 Task: In the  document Agingletter.pdf Change the allignment of footer to  'Left ' Select the entire text and insert font style 'Caveat' and font size: 16
Action: Mouse moved to (358, 352)
Screenshot: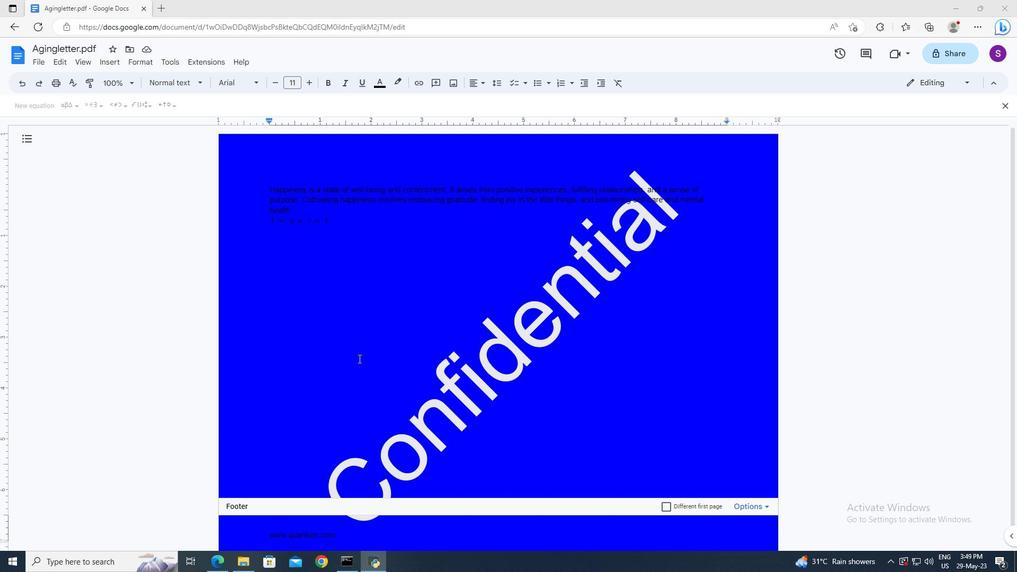 
Action: Mouse scrolled (358, 351) with delta (0, 0)
Screenshot: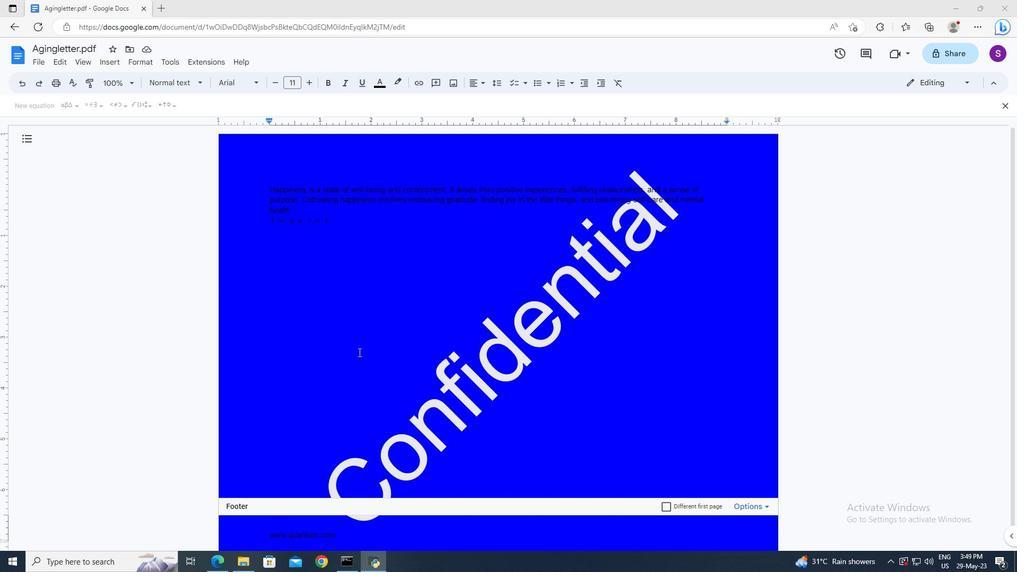 
Action: Mouse scrolled (358, 351) with delta (0, 0)
Screenshot: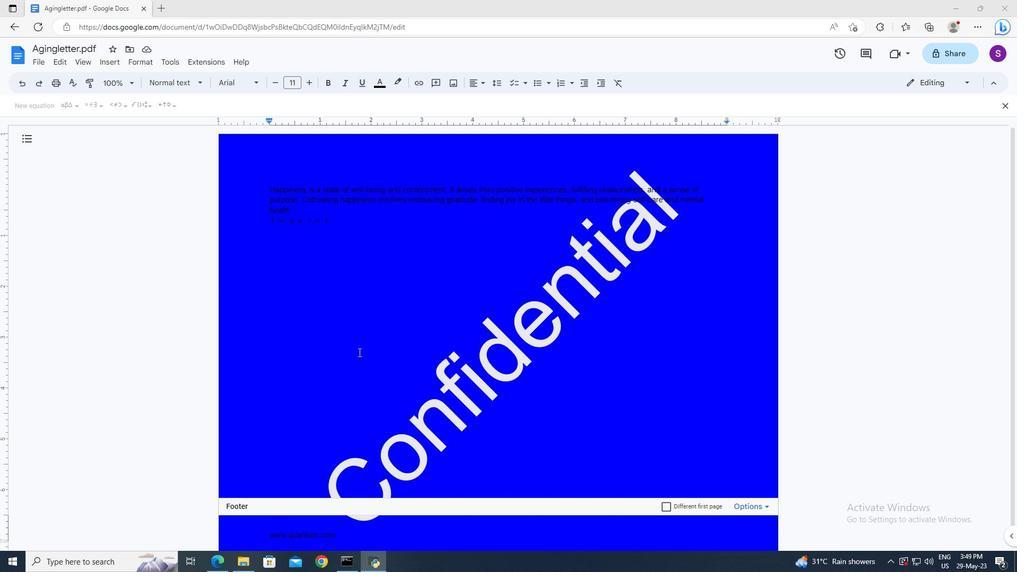 
Action: Mouse scrolled (358, 351) with delta (0, 0)
Screenshot: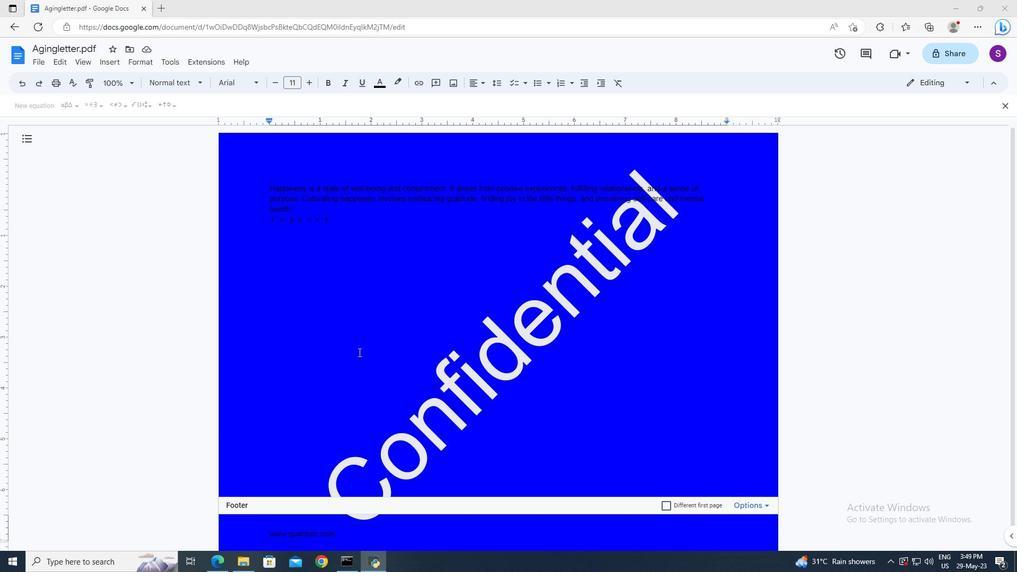 
Action: Mouse moved to (272, 511)
Screenshot: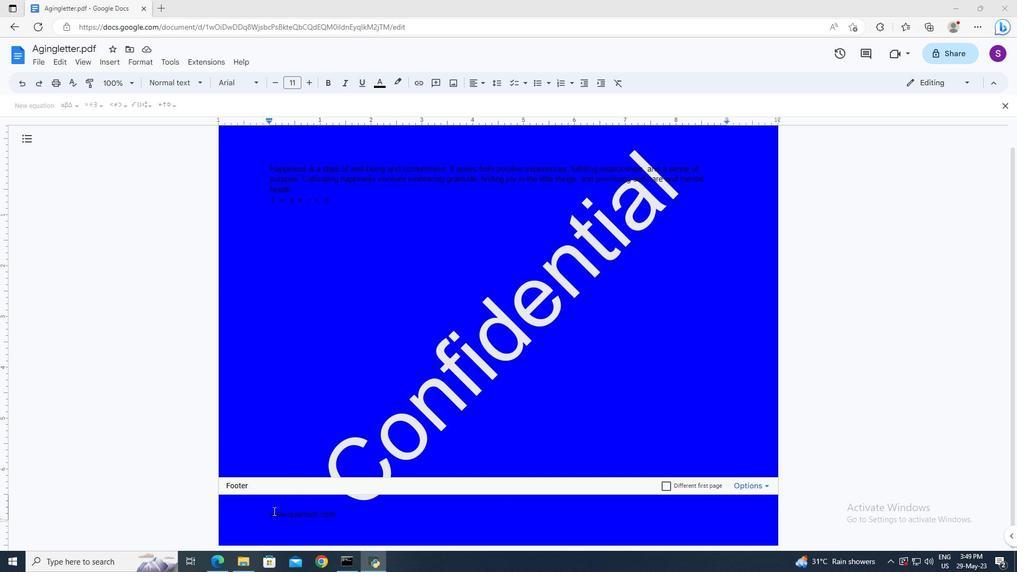 
Action: Mouse pressed left at (272, 511)
Screenshot: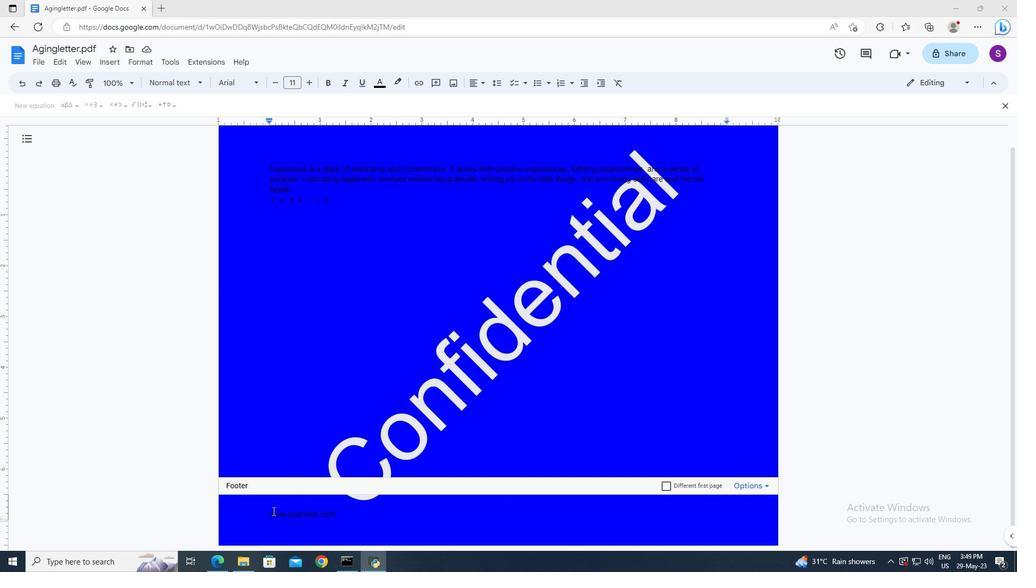 
Action: Mouse moved to (270, 512)
Screenshot: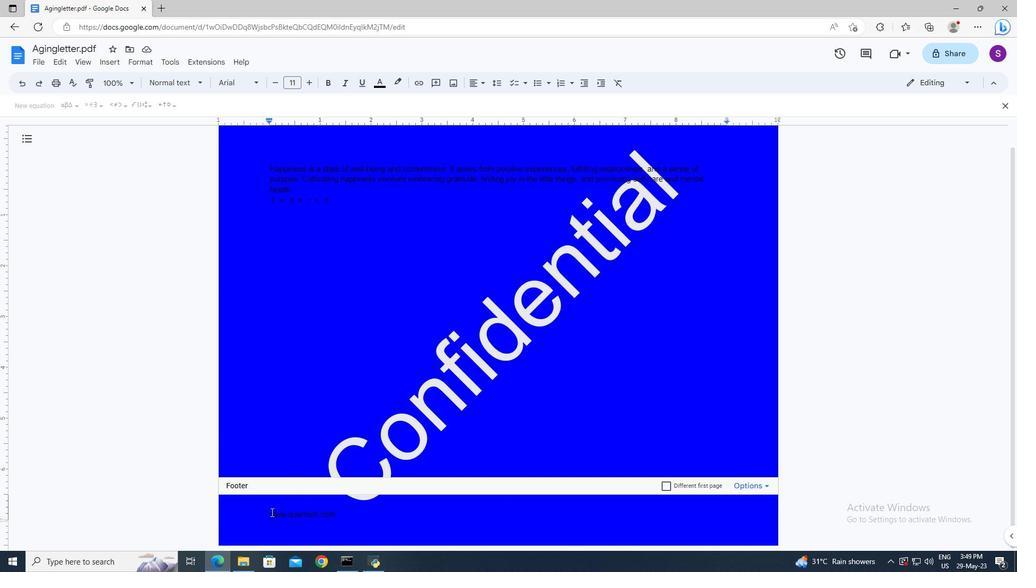 
Action: Mouse pressed left at (270, 512)
Screenshot: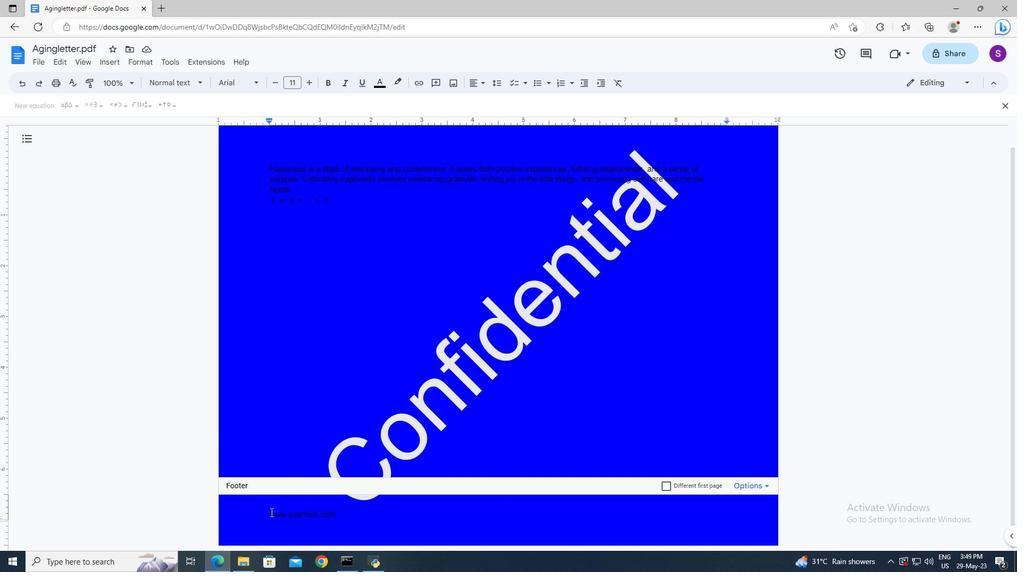 
Action: Mouse moved to (273, 512)
Screenshot: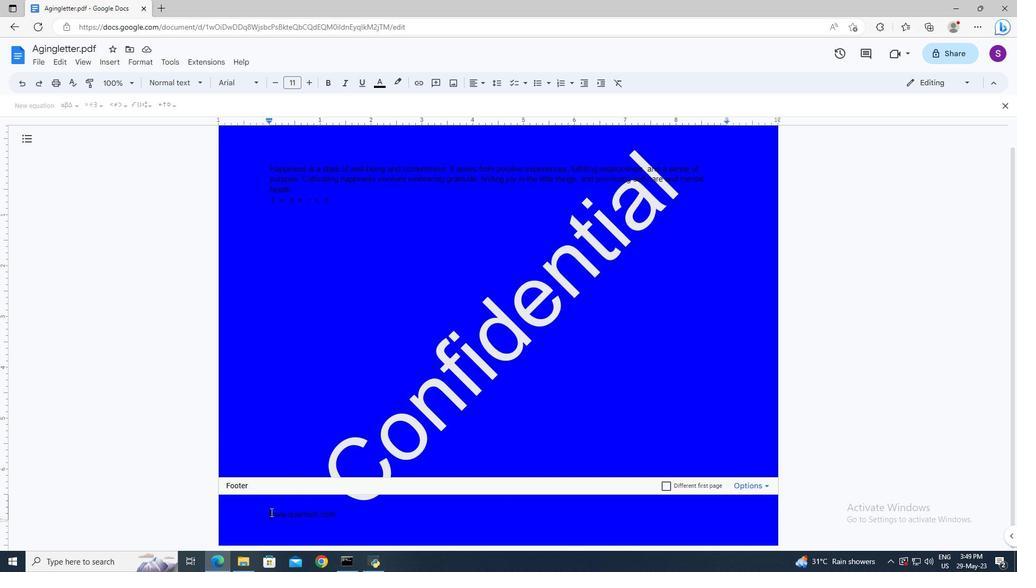 
Action: Key pressed <Key.shift><Key.right><Key.right><Key.right><Key.right><Key.right>
Screenshot: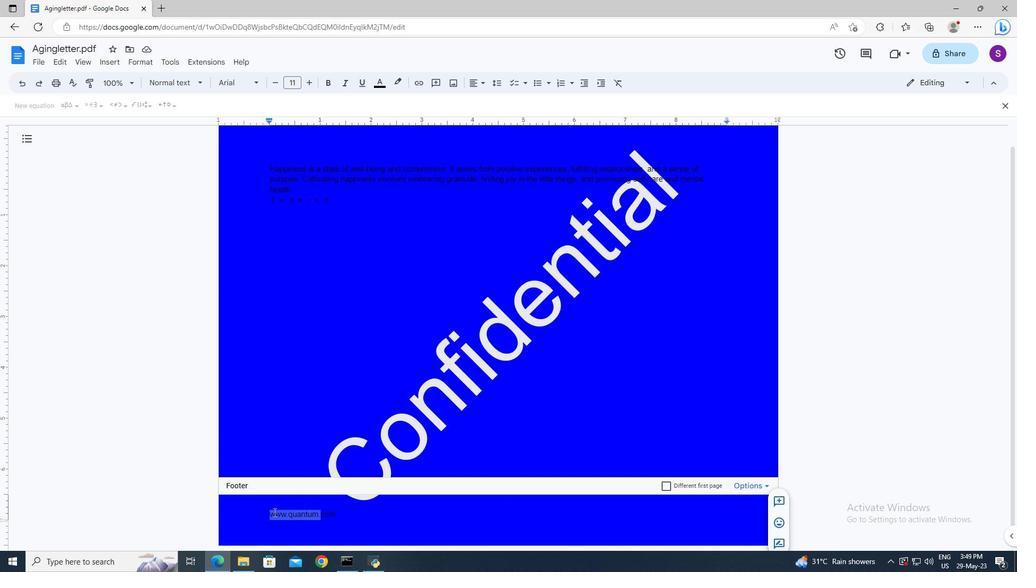 
Action: Mouse moved to (479, 85)
Screenshot: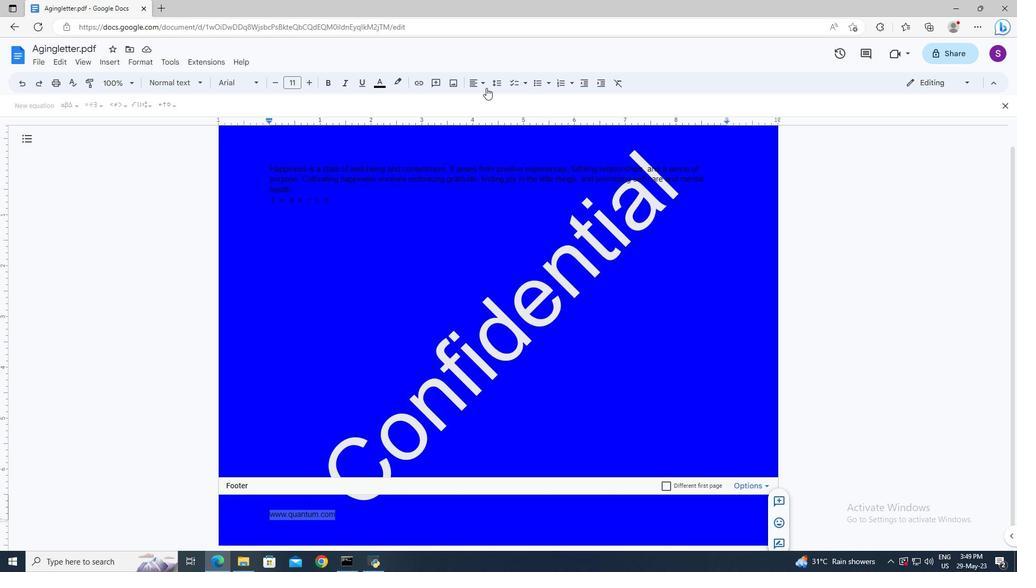 
Action: Mouse pressed left at (479, 85)
Screenshot: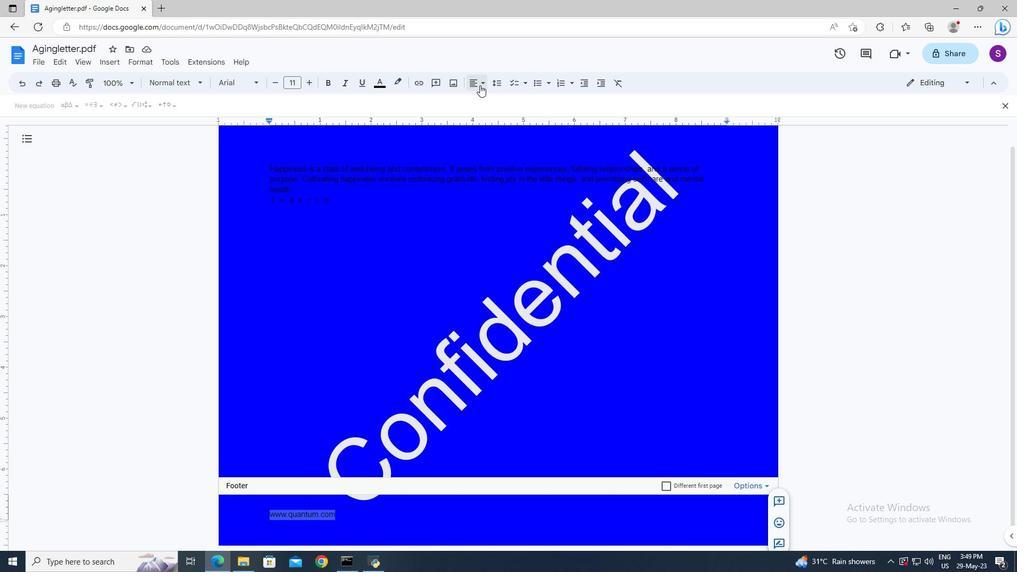 
Action: Mouse moved to (476, 99)
Screenshot: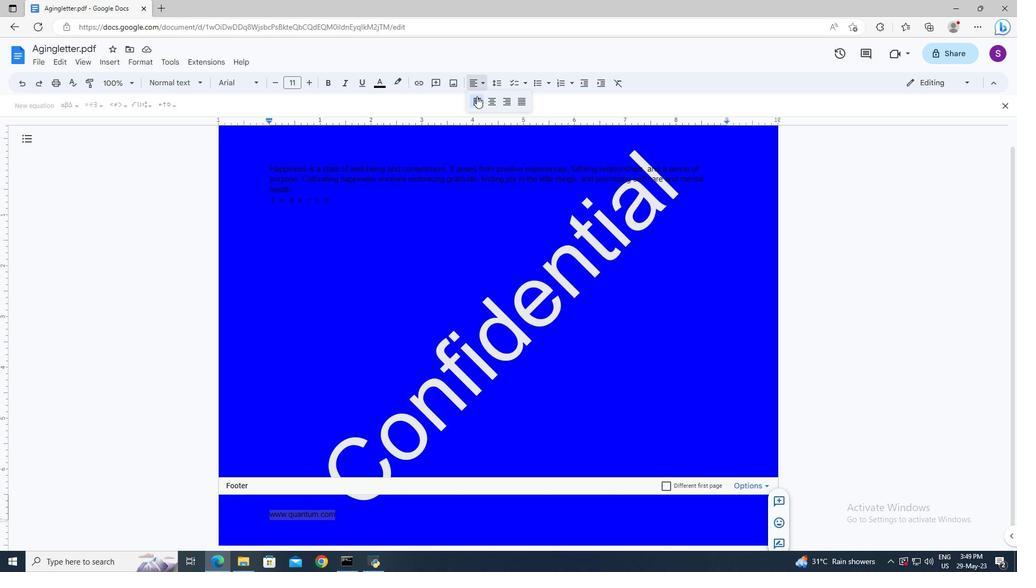 
Action: Mouse pressed left at (476, 99)
Screenshot: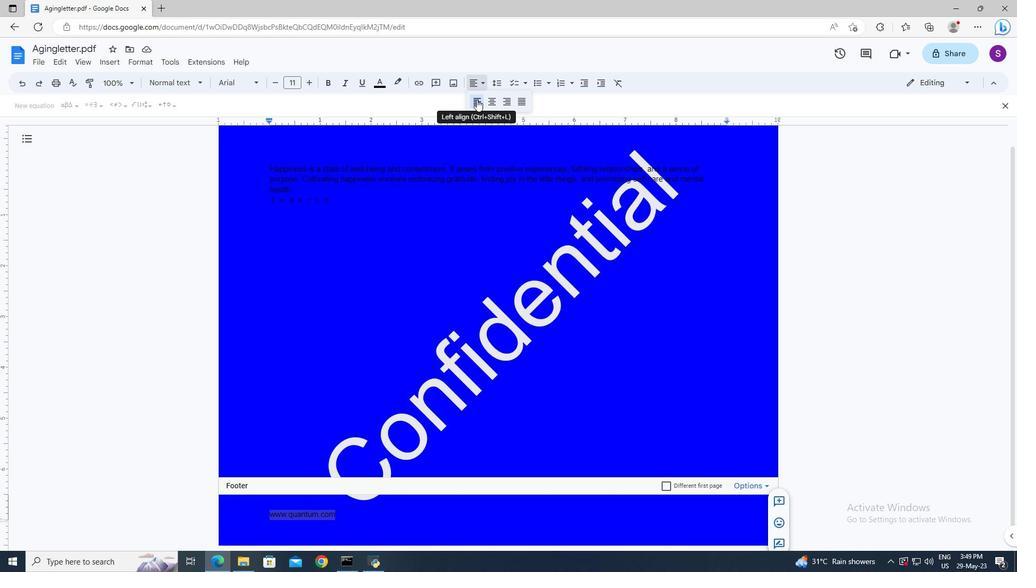 
Action: Mouse moved to (399, 252)
Screenshot: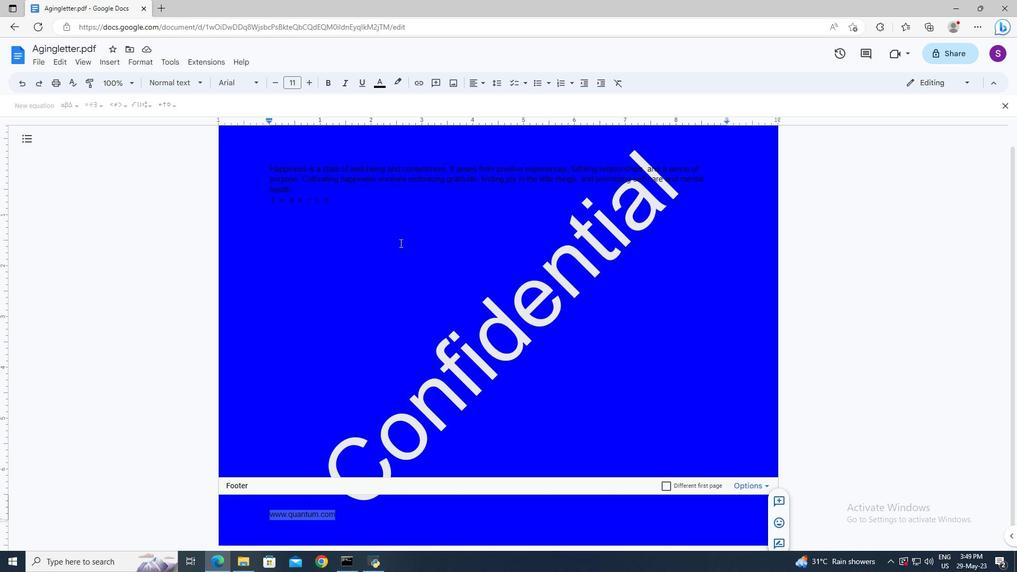 
Action: Key pressed ctrl+A
Screenshot: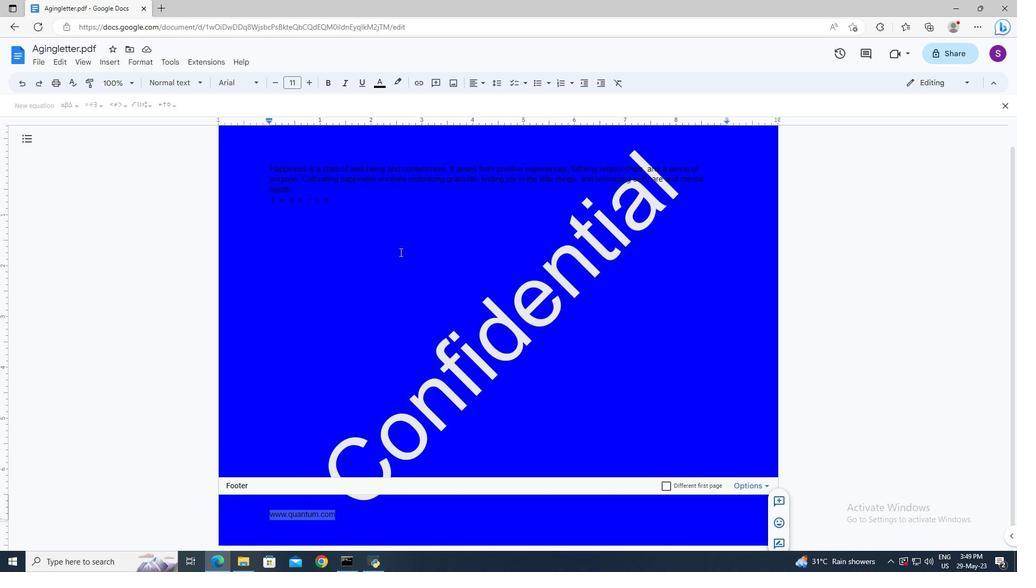 
Action: Mouse pressed left at (399, 252)
Screenshot: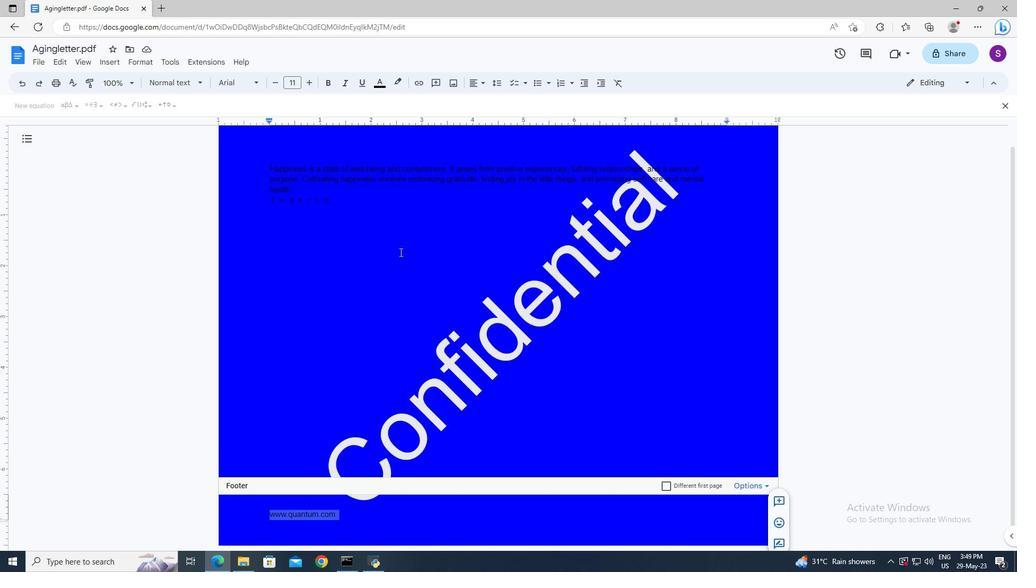 
Action: Key pressed ctrl+A
Screenshot: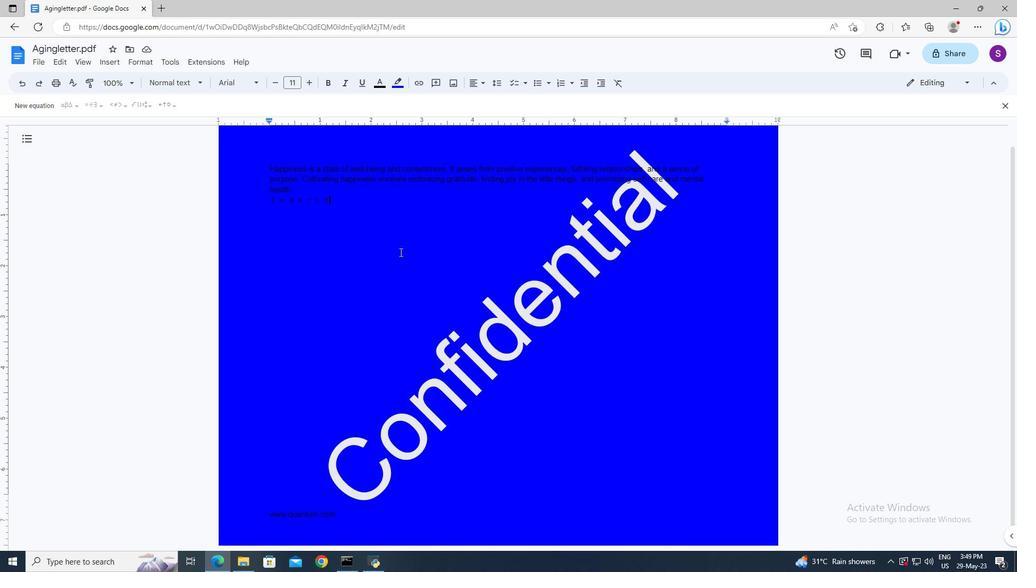 
Action: Mouse moved to (238, 87)
Screenshot: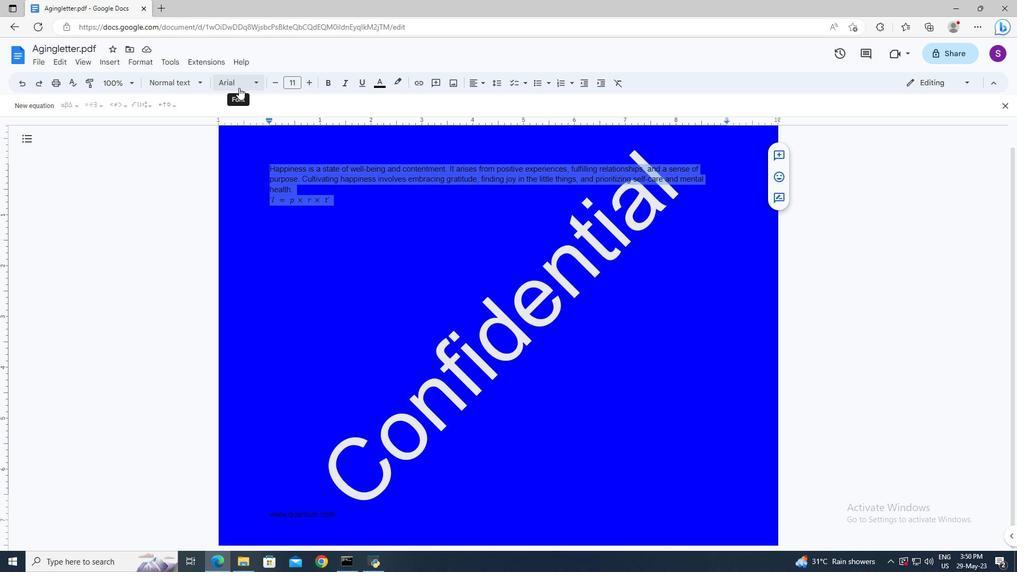 
Action: Mouse pressed left at (238, 87)
Screenshot: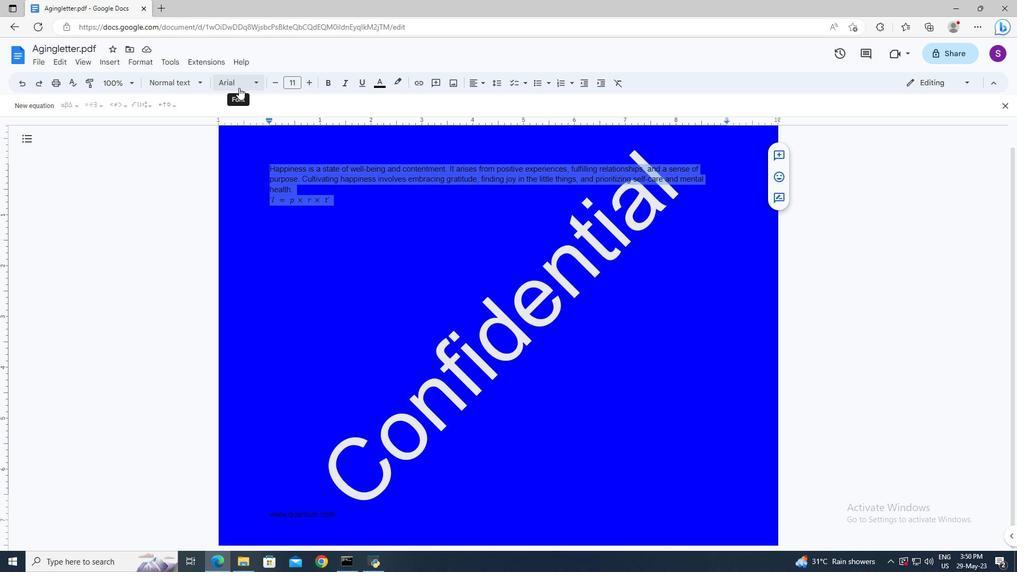 
Action: Mouse moved to (256, 291)
Screenshot: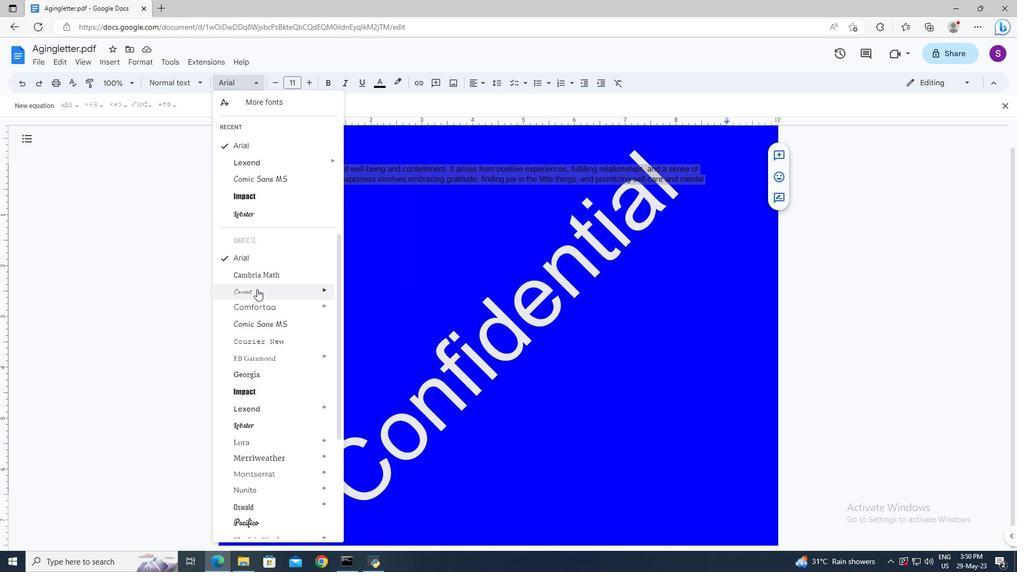 
Action: Mouse pressed left at (256, 291)
Screenshot: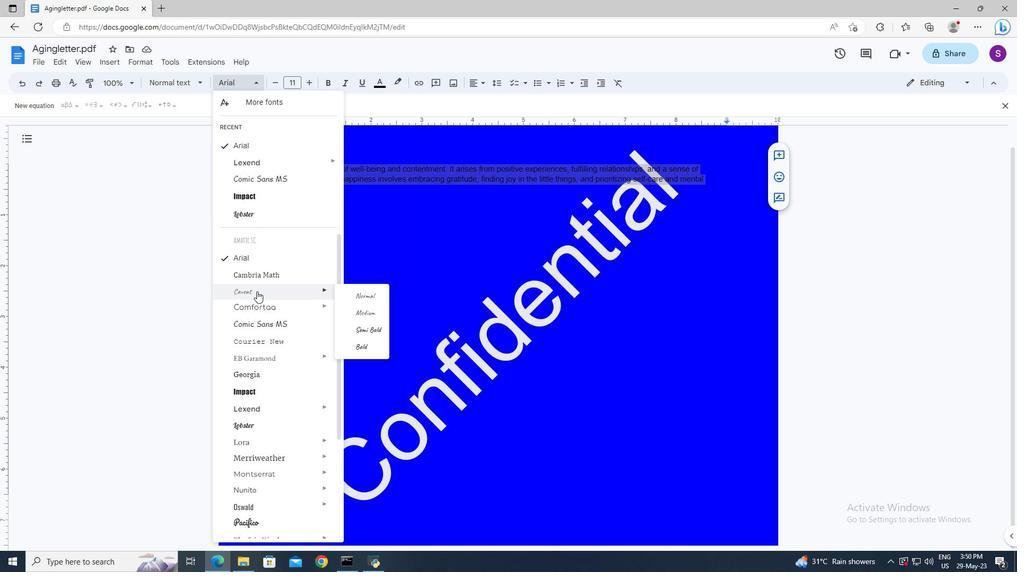 
Action: Mouse moved to (298, 78)
Screenshot: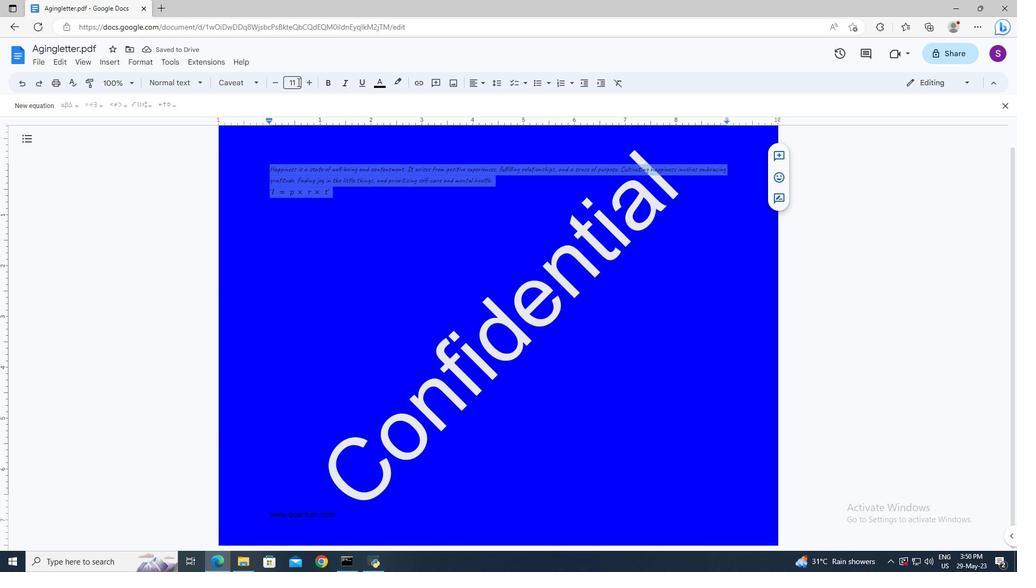 
Action: Mouse pressed left at (298, 78)
Screenshot: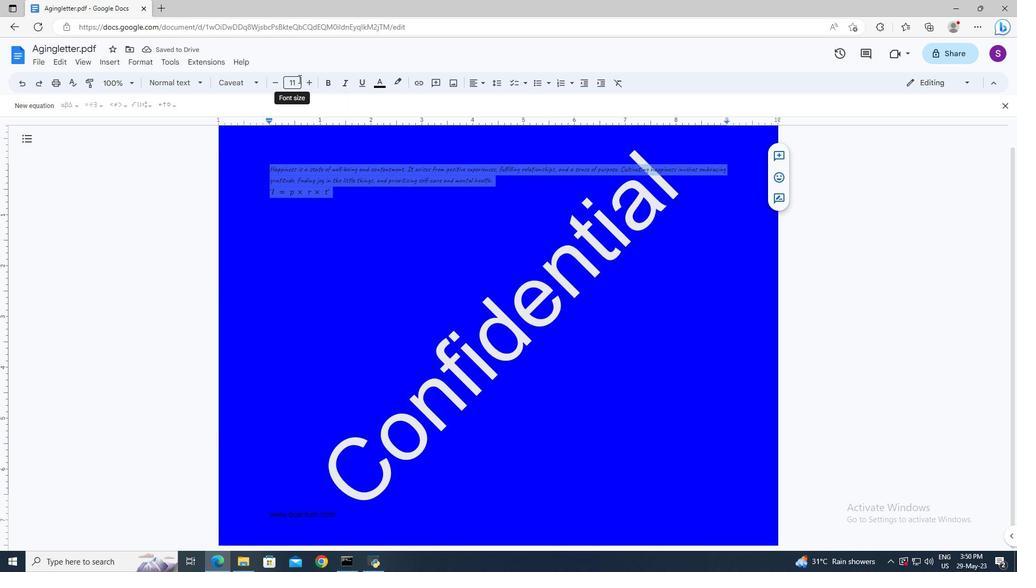 
Action: Key pressed 16<Key.enter>
Screenshot: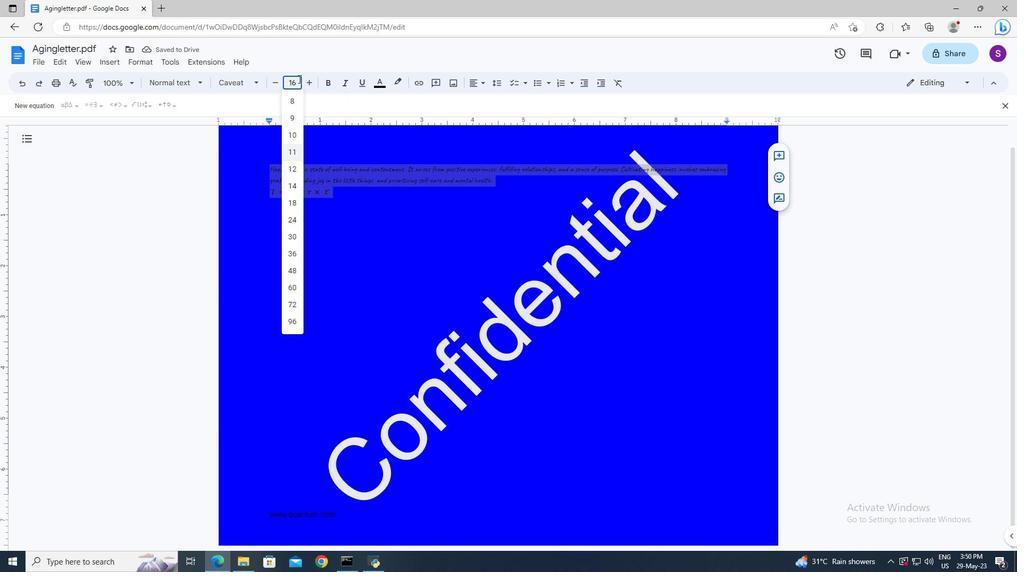 
Action: Mouse moved to (370, 226)
Screenshot: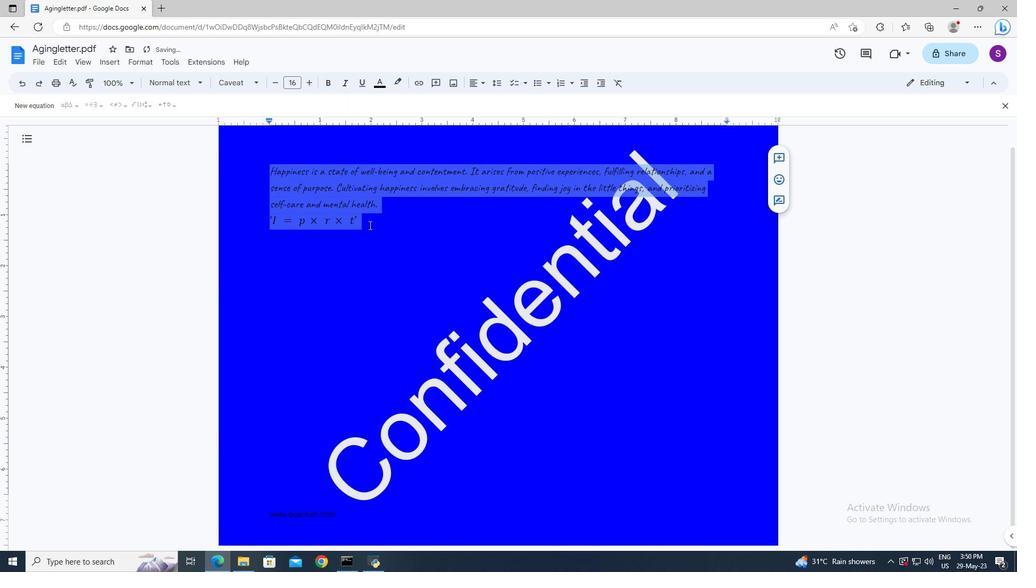 
Action: Mouse pressed left at (370, 226)
Screenshot: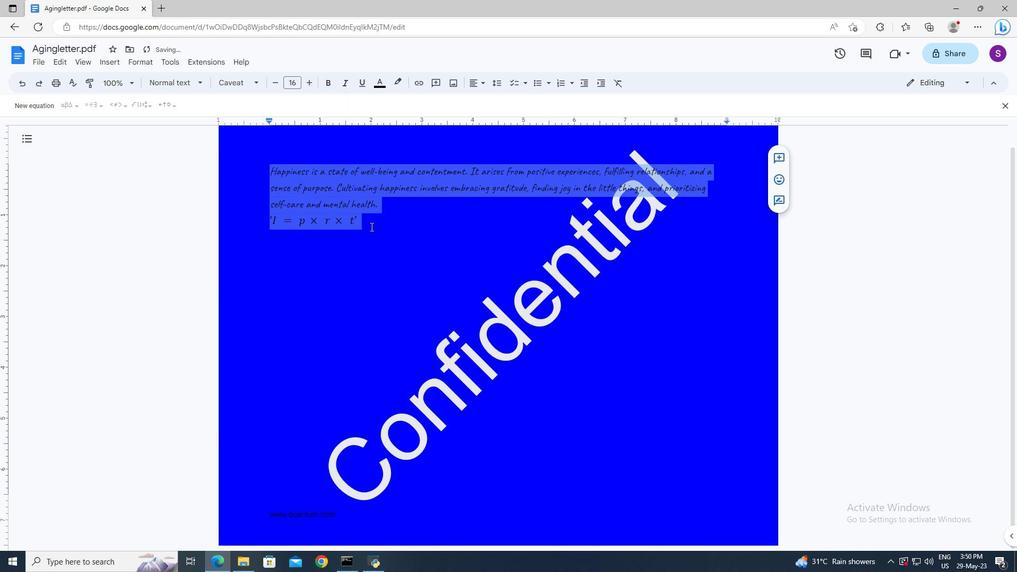 
